 Task: Add an event with the title Casual Team Building Workshop: Strengthening Interpersonal Relationships, date '2024/03/16', time 8:50 AM to 10:50 AM, logged in from the account softage.3@softage.netand send the event invitation to softage.9@softage.net and softage.10@softage.net. Set a reminder for the event 12 hour before
Action: Mouse moved to (104, 99)
Screenshot: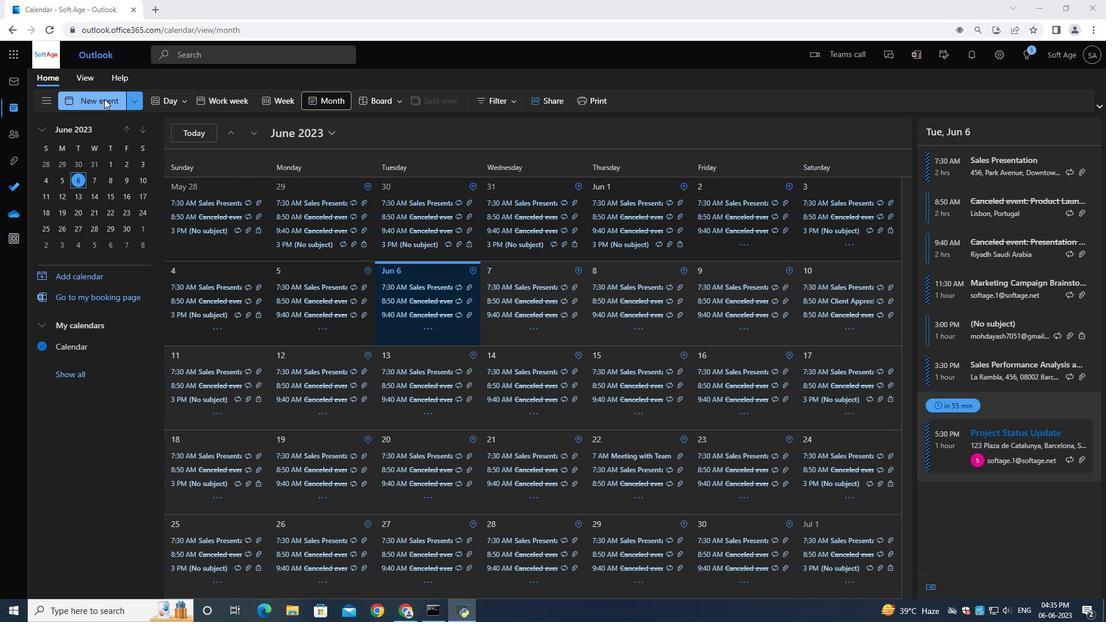 
Action: Mouse pressed left at (104, 99)
Screenshot: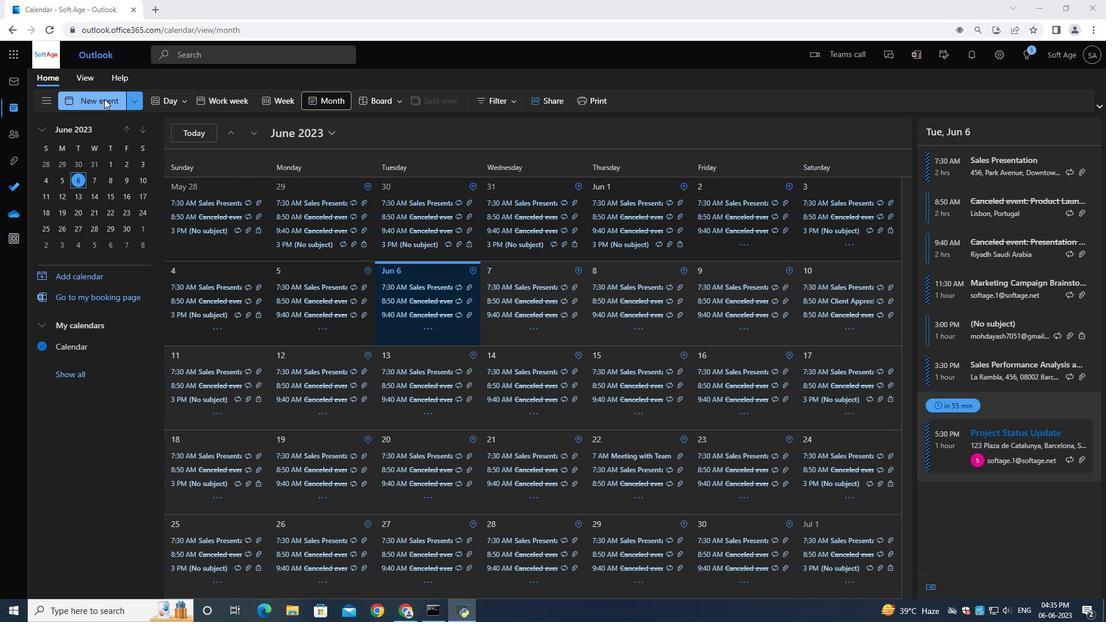 
Action: Mouse moved to (320, 177)
Screenshot: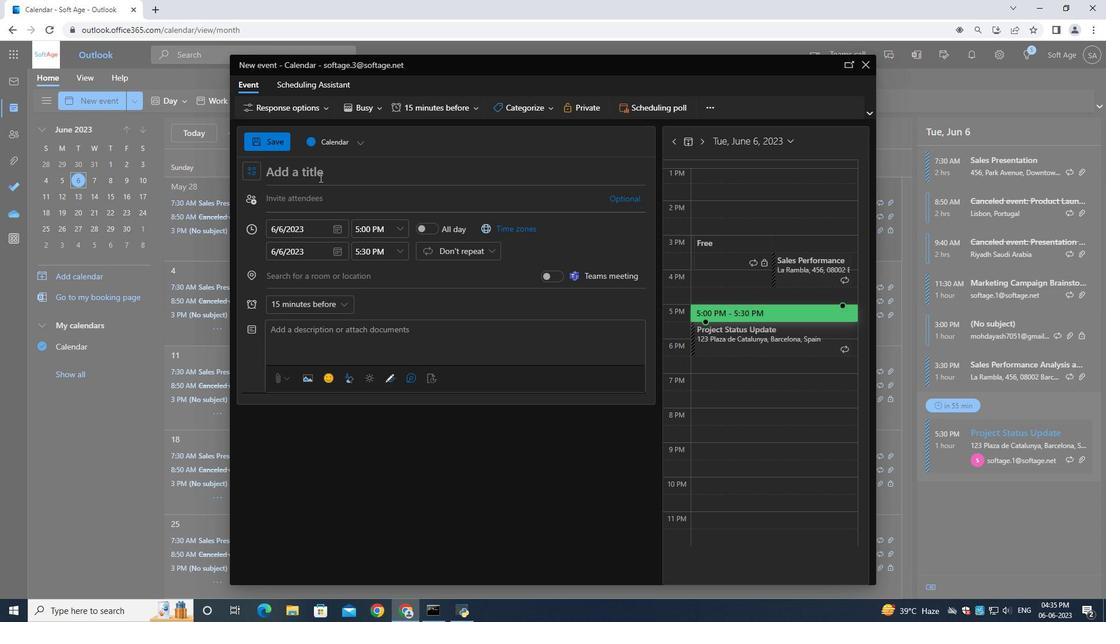 
Action: Key pressed <Key.shift>Casual<Key.space><Key.shift><Key.shift><Key.shift><Key.shift><Key.shift><Key.shift><Key.shift><Key.shift><Key.shift><Key.shift><Key.shift><Key.shift><Key.shift><Key.shift><Key.shift><Key.shift><Key.shift>Team<Key.space><Key.shift><Key.shift><Key.shift><Key.shift><Key.shift><Key.shift><Key.shift><Key.shift><Key.shift><Key.shift><Key.shift><Key.shift><Key.shift><Key.shift><Key.shift><Key.shift><Key.shift><Key.shift><Key.shift><Key.shift><Key.shift><Key.shift><Key.shift><Key.shift><Key.shift><Key.shift><Key.shift><Key.shift><Key.shift><Key.shift><Key.shift><Key.shift><Key.shift><Key.shift><Key.shift><Key.shift><Key.shift>Building<Key.space><Key.shift>Workshop<Key.shift_r>:<Key.space><Key.shift>Strengtherning<Key.space>i<Key.backspace><Key.shift><Key.shift><Key.shift><Key.shift><Key.shift><Key.shift><Key.shift><Key.shift><Key.shift>Interpersonal<Key.space><Key.shift>Relaonships
Screenshot: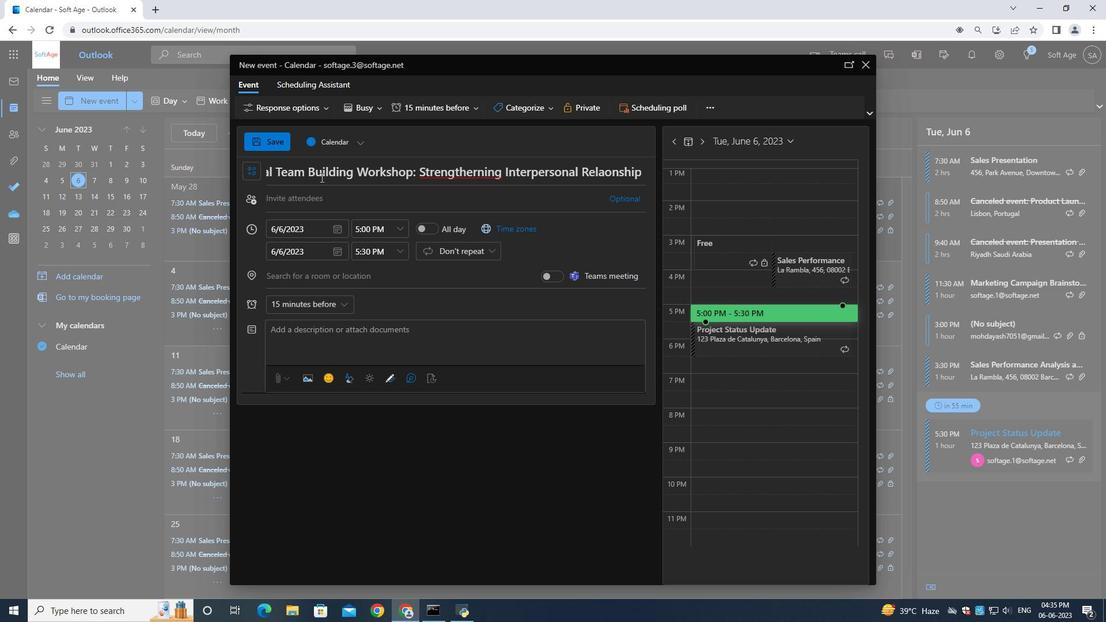 
Action: Mouse moved to (386, 226)
Screenshot: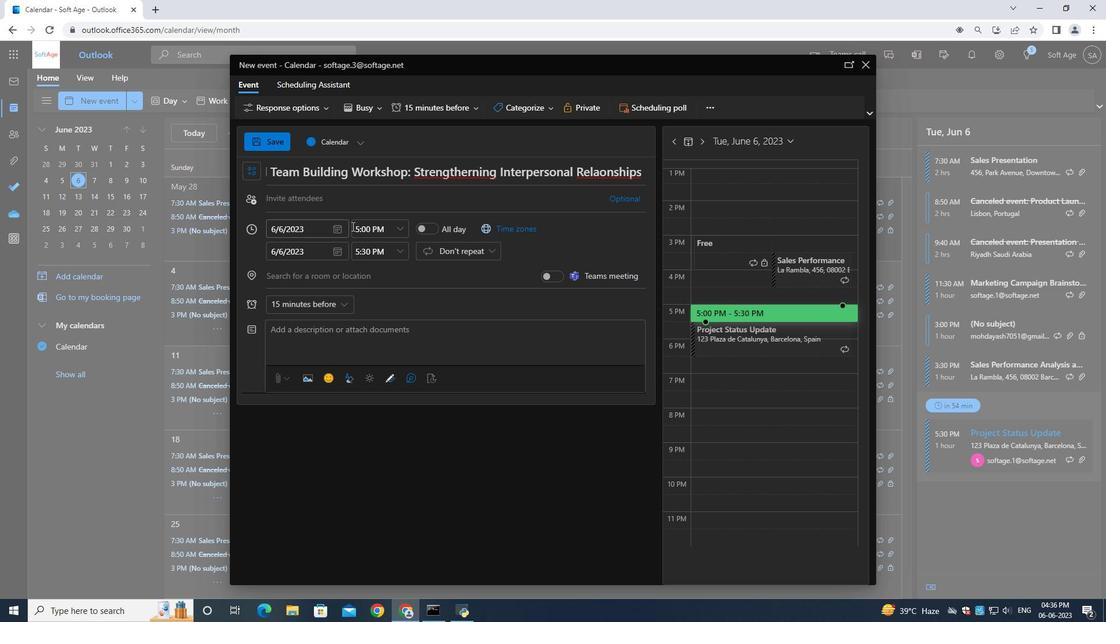 
Action: Key pressed <Key.backspace><Key.backspace>ps<Key.space>
Screenshot: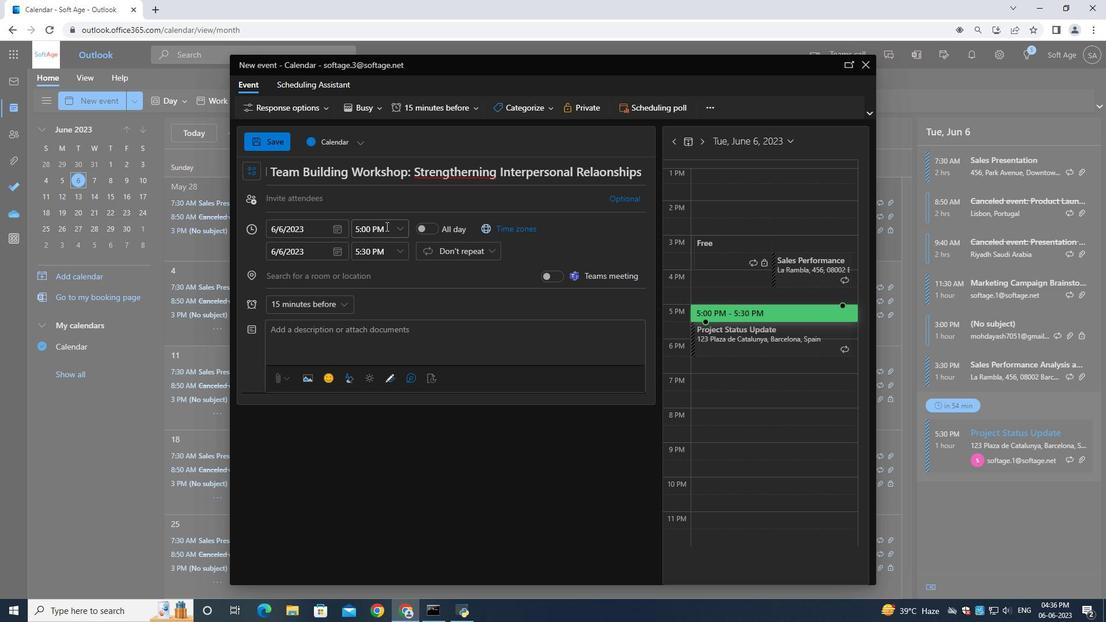 
Action: Mouse moved to (489, 220)
Screenshot: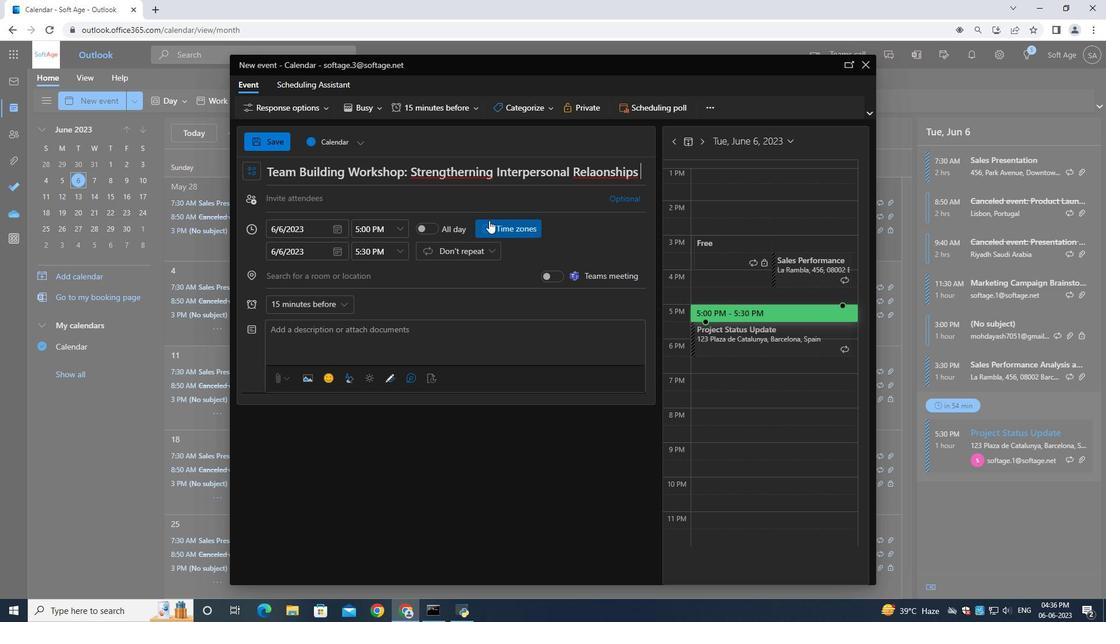 
Action: Key pressed <Key.backspace><Key.backspace><Key.backspace><Key.backspace><Key.backspace><Key.backspace><Key.backspace><Key.backspace><Key.backspace>ationships<Key.space>
Screenshot: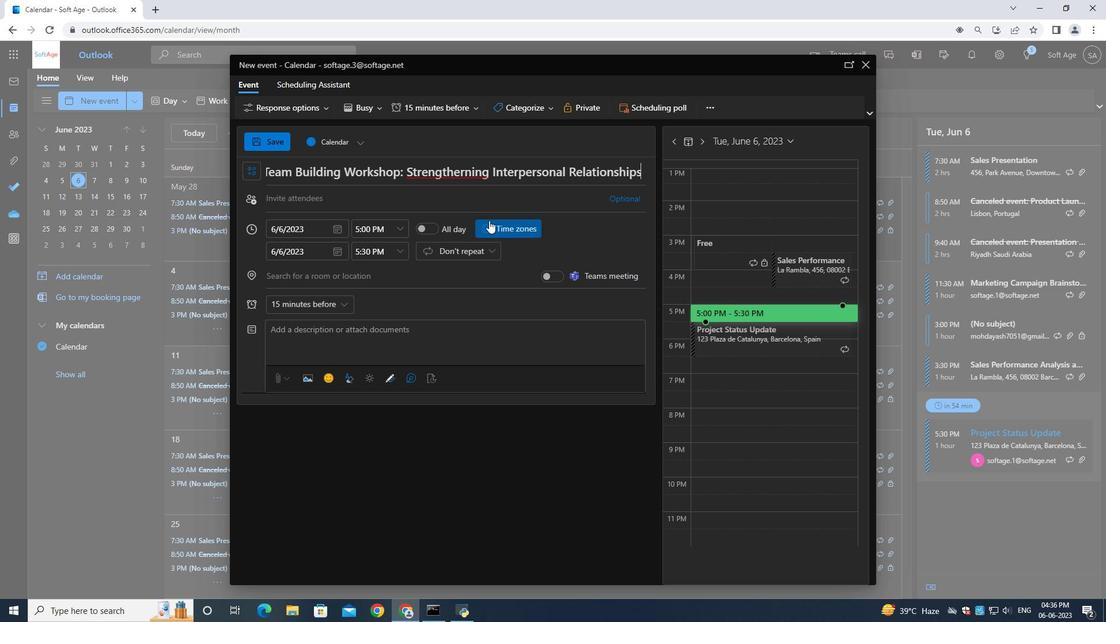 
Action: Mouse moved to (343, 229)
Screenshot: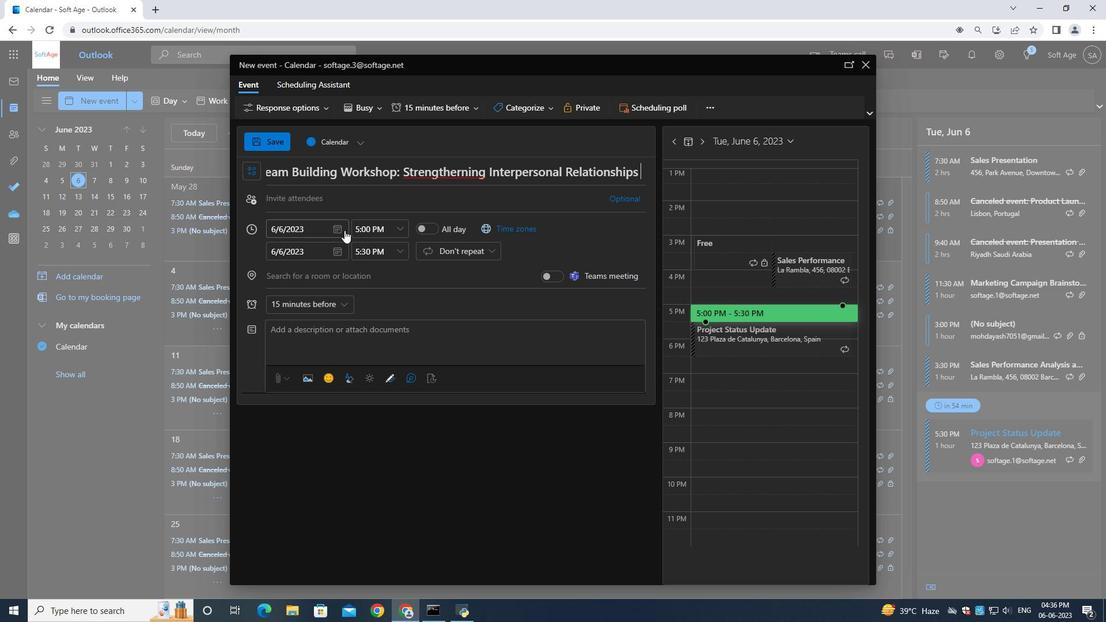 
Action: Mouse pressed left at (343, 229)
Screenshot: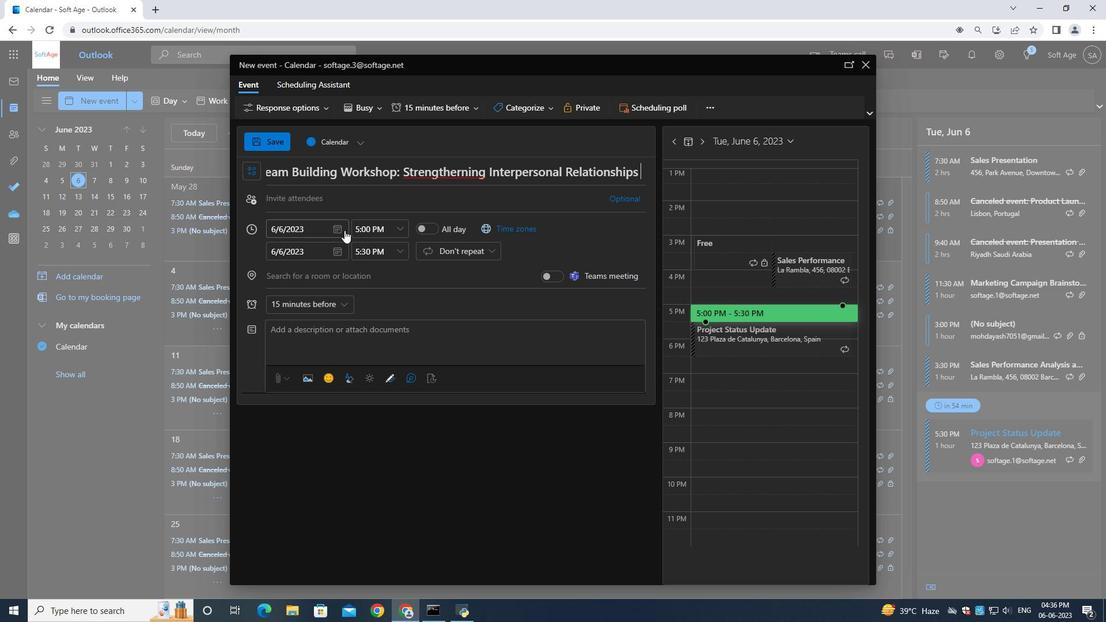 
Action: Mouse moved to (374, 254)
Screenshot: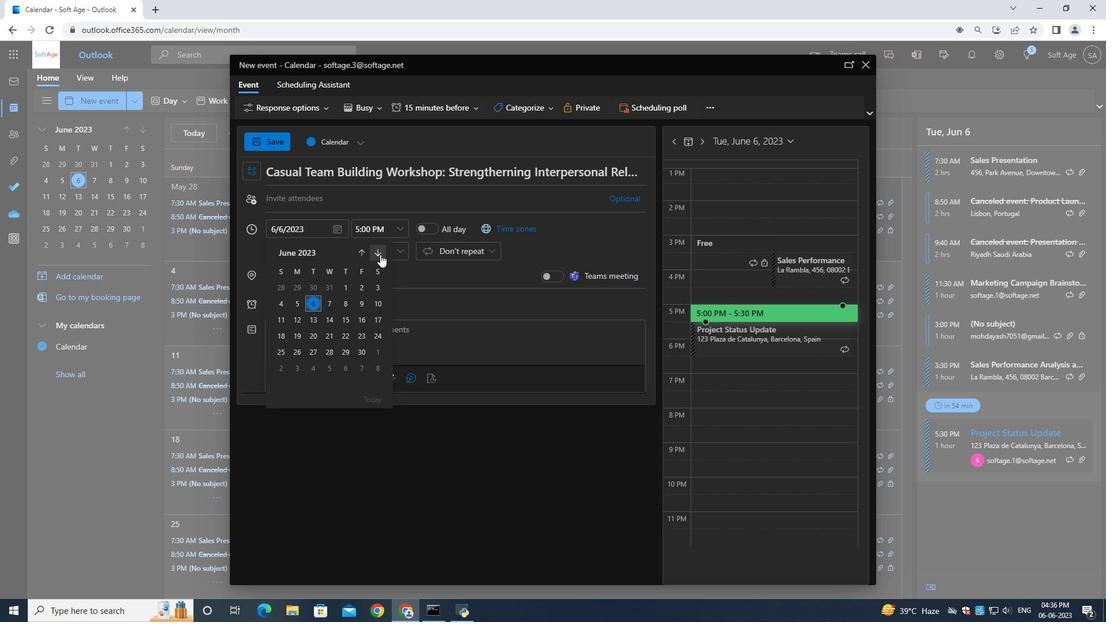
Action: Mouse pressed left at (374, 254)
Screenshot: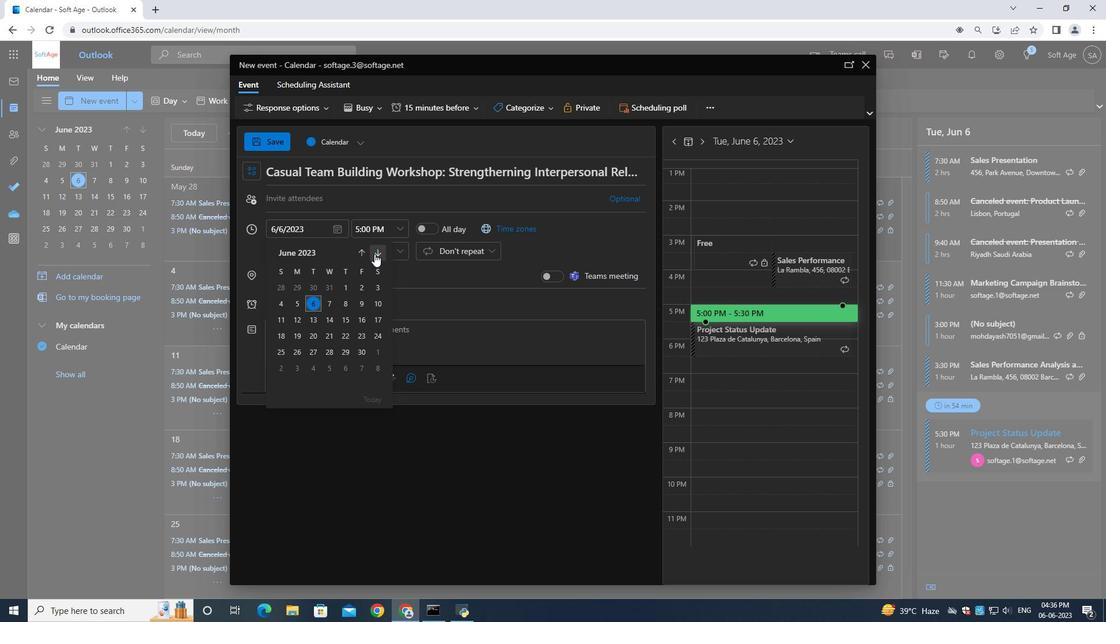 
Action: Mouse moved to (375, 254)
Screenshot: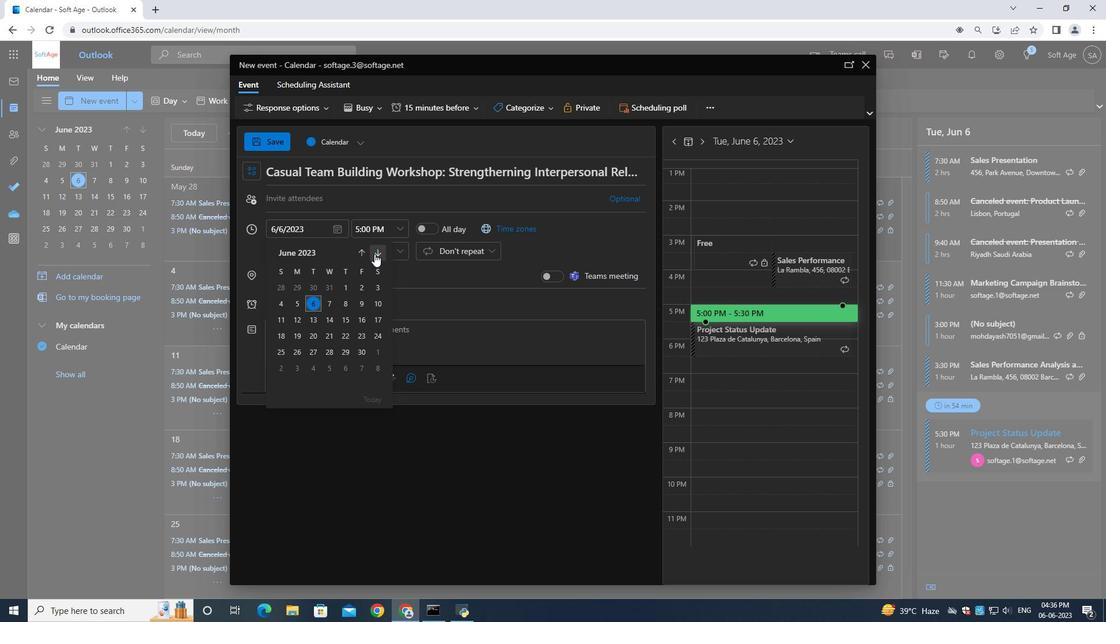 
Action: Mouse pressed left at (375, 254)
Screenshot: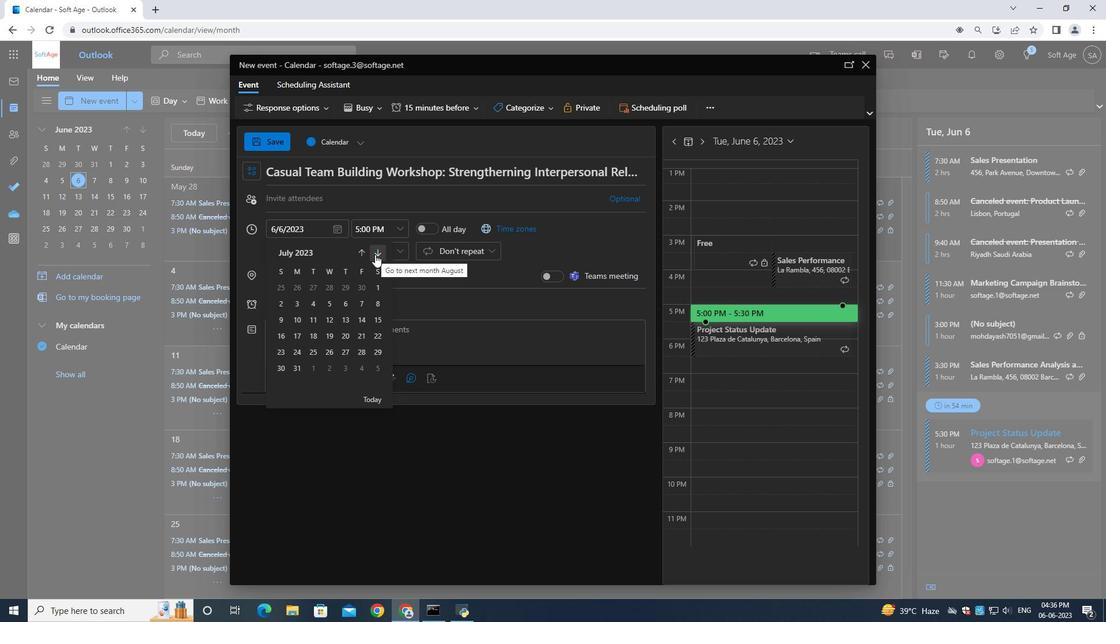 
Action: Mouse pressed left at (375, 254)
Screenshot: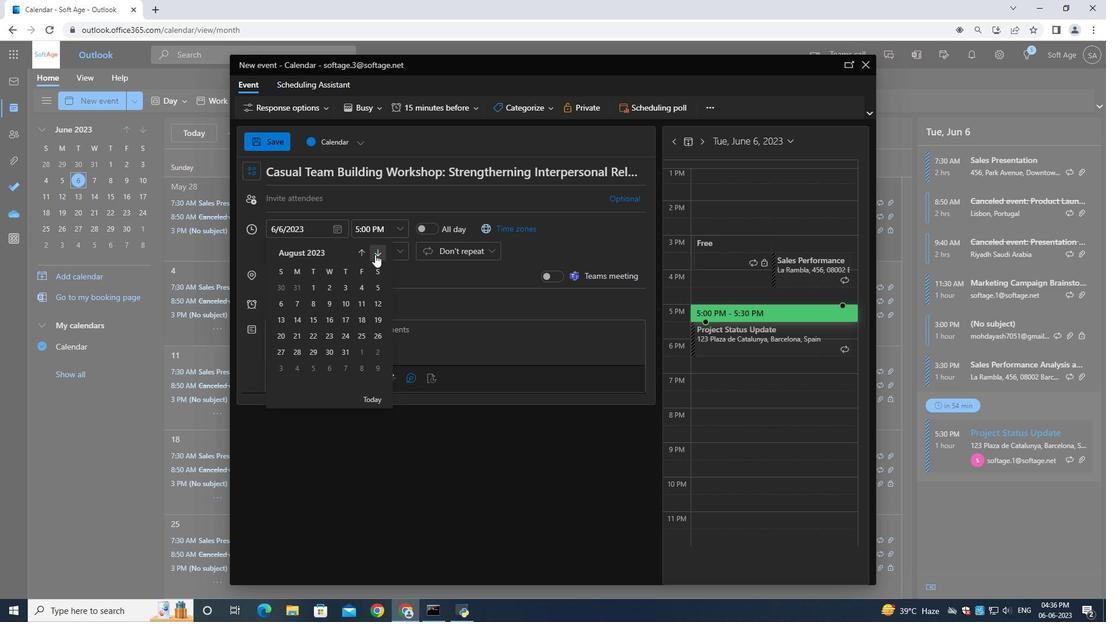 
Action: Mouse pressed left at (375, 254)
Screenshot: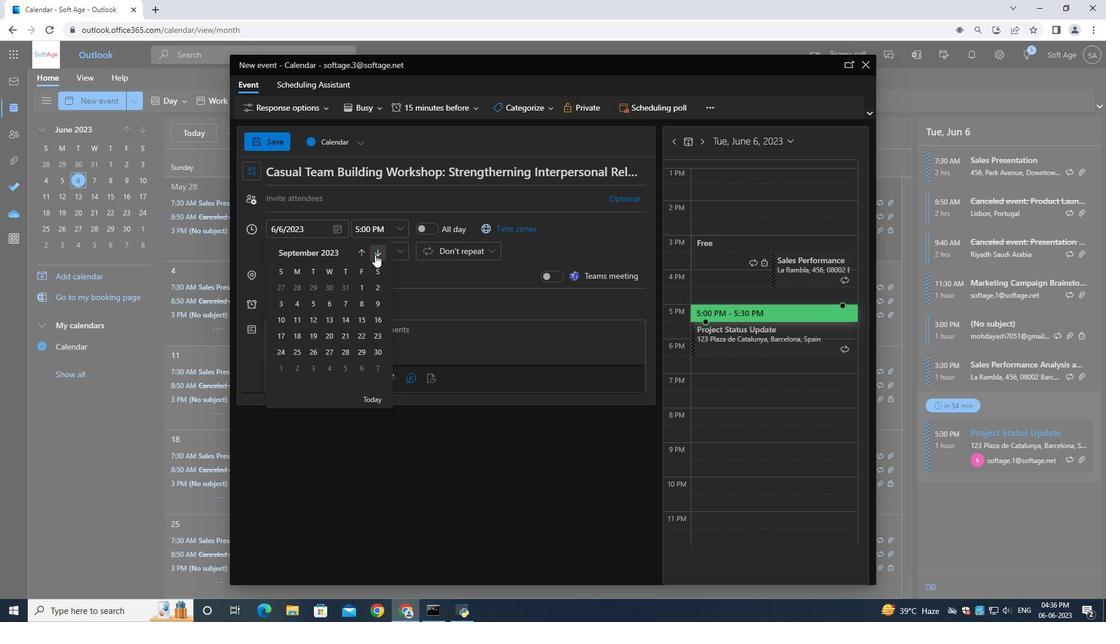
Action: Mouse pressed left at (375, 254)
Screenshot: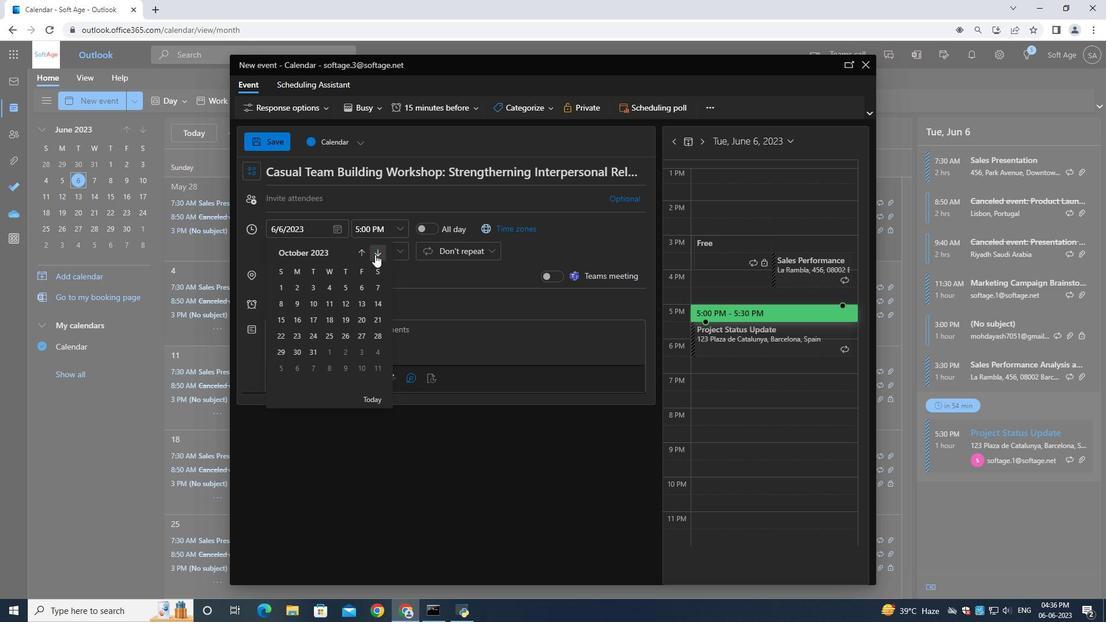 
Action: Mouse pressed left at (375, 254)
Screenshot: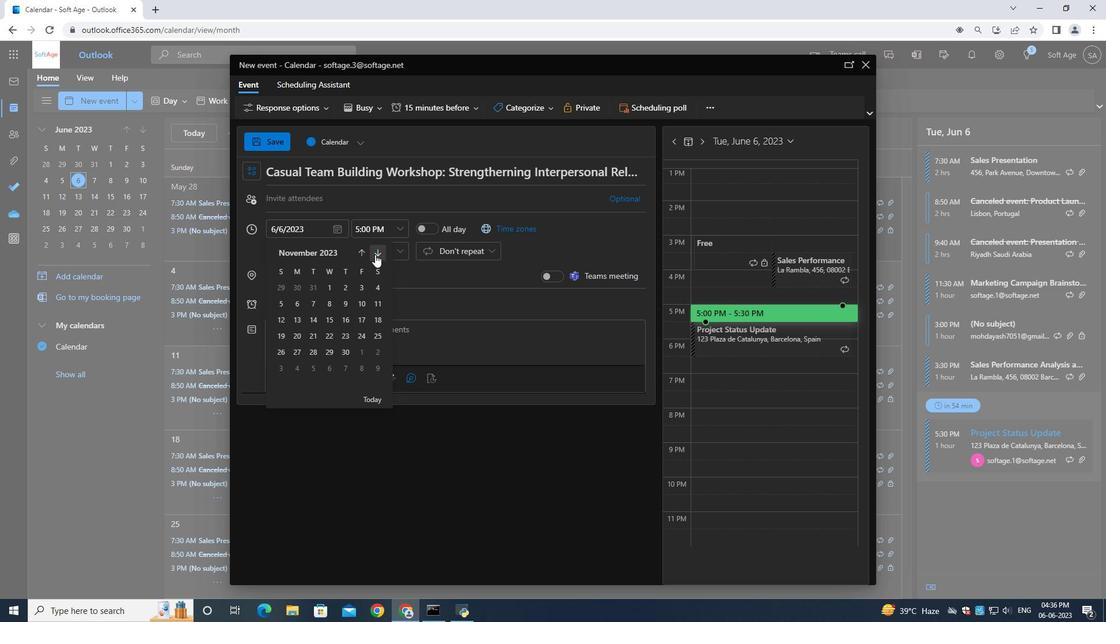 
Action: Mouse pressed left at (375, 254)
Screenshot: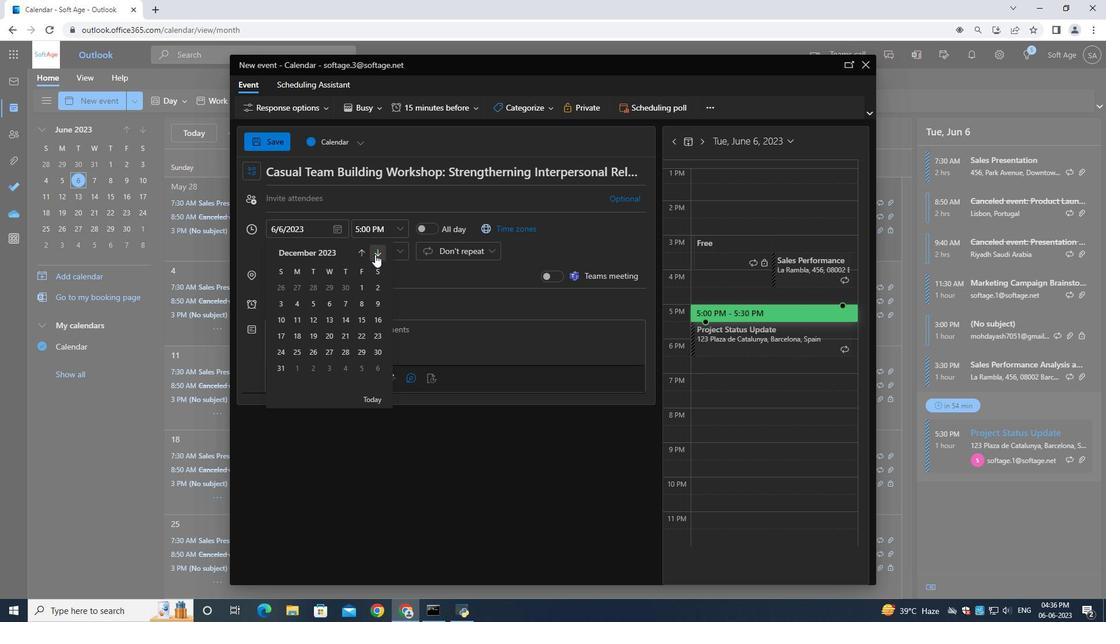 
Action: Mouse pressed left at (375, 254)
Screenshot: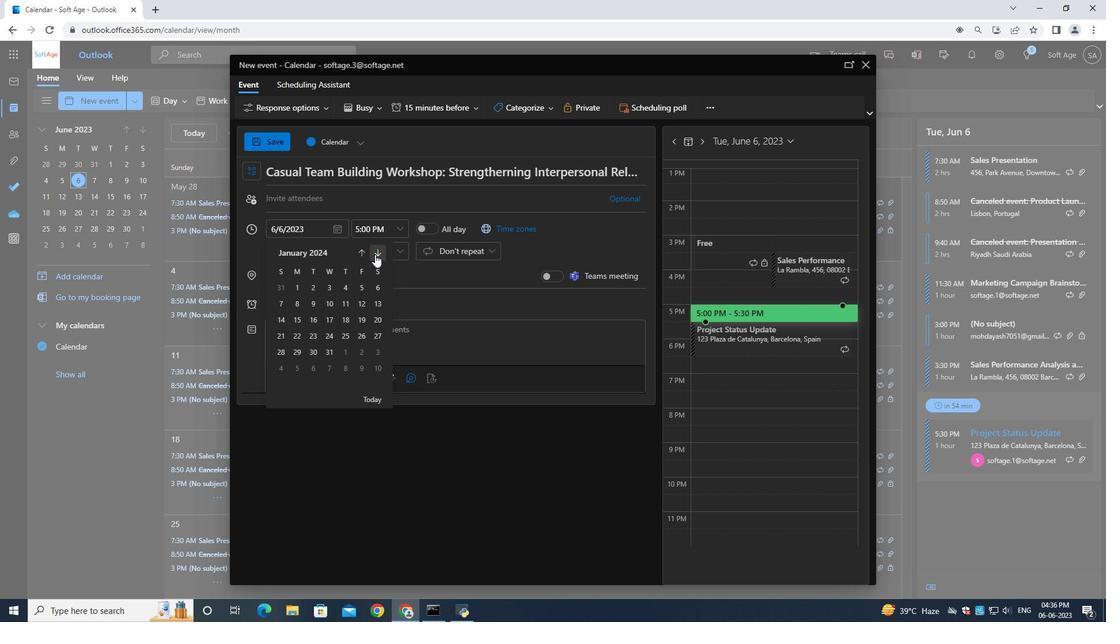
Action: Mouse pressed left at (375, 254)
Screenshot: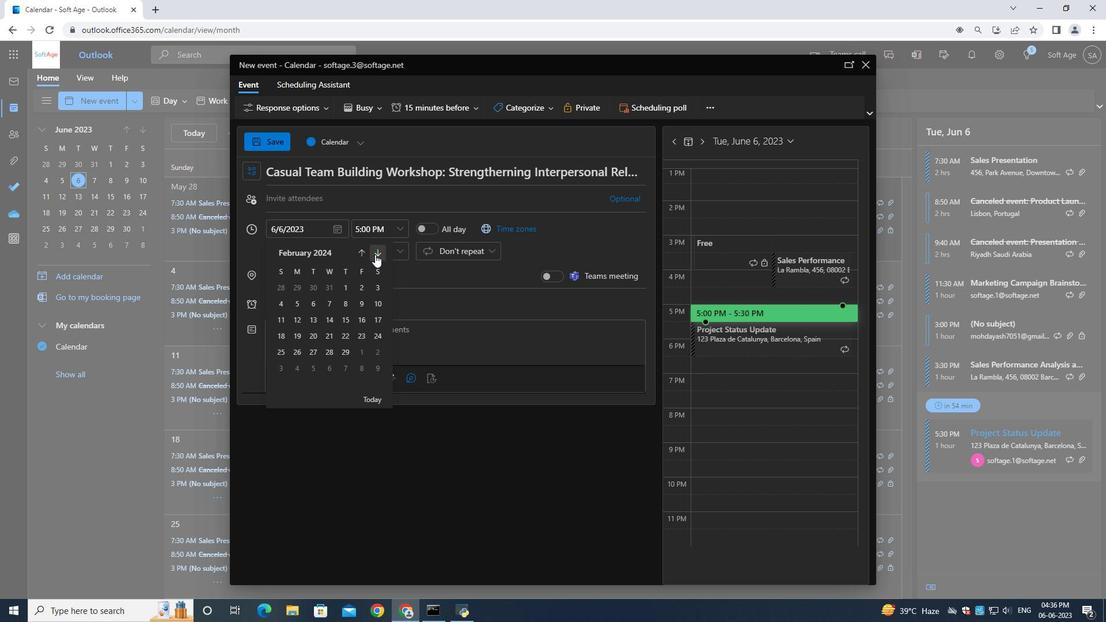 
Action: Mouse moved to (372, 318)
Screenshot: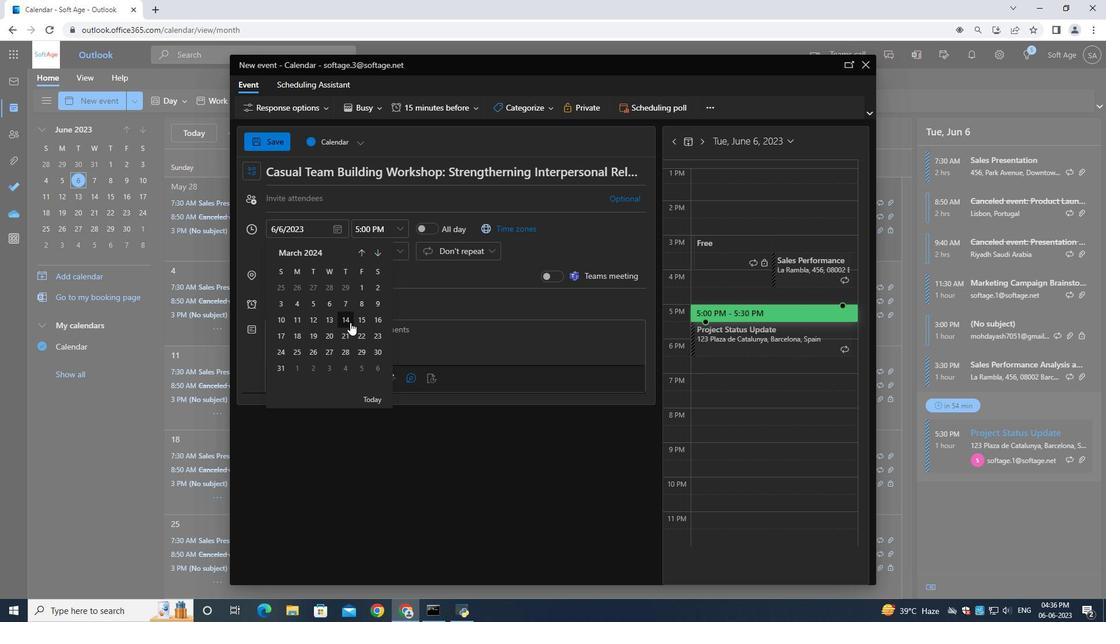 
Action: Mouse pressed left at (372, 318)
Screenshot: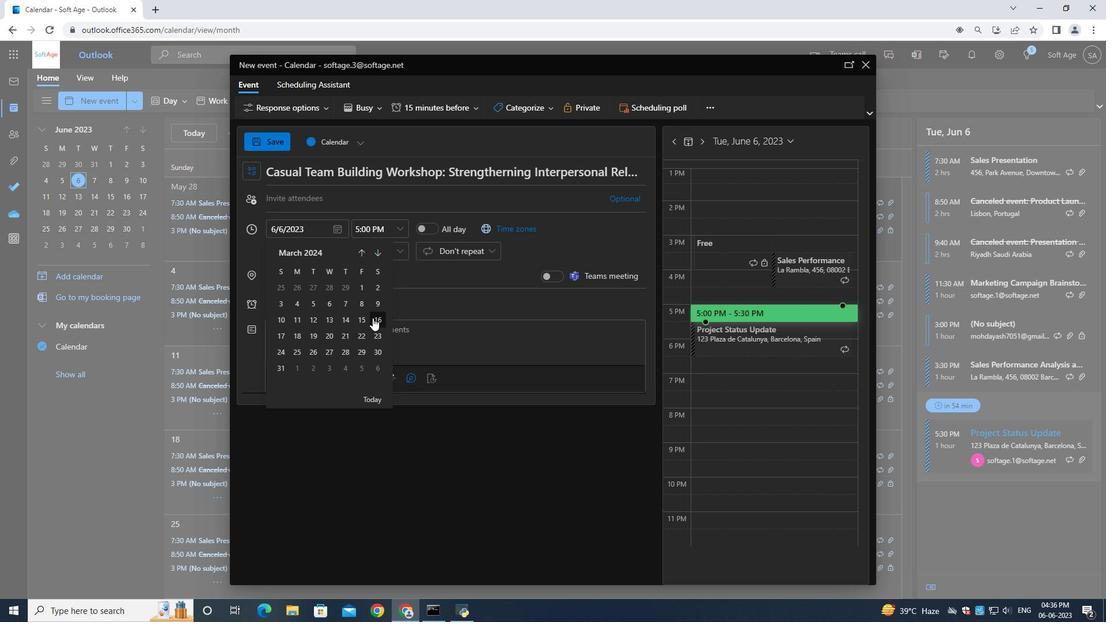 
Action: Mouse moved to (364, 228)
Screenshot: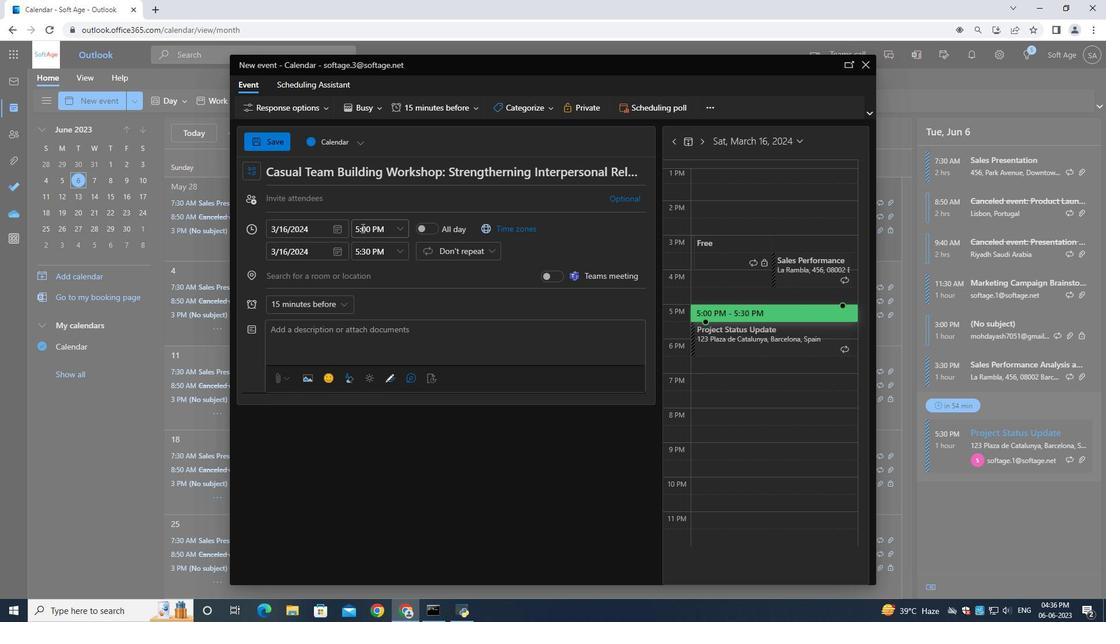 
Action: Mouse pressed left at (364, 228)
Screenshot: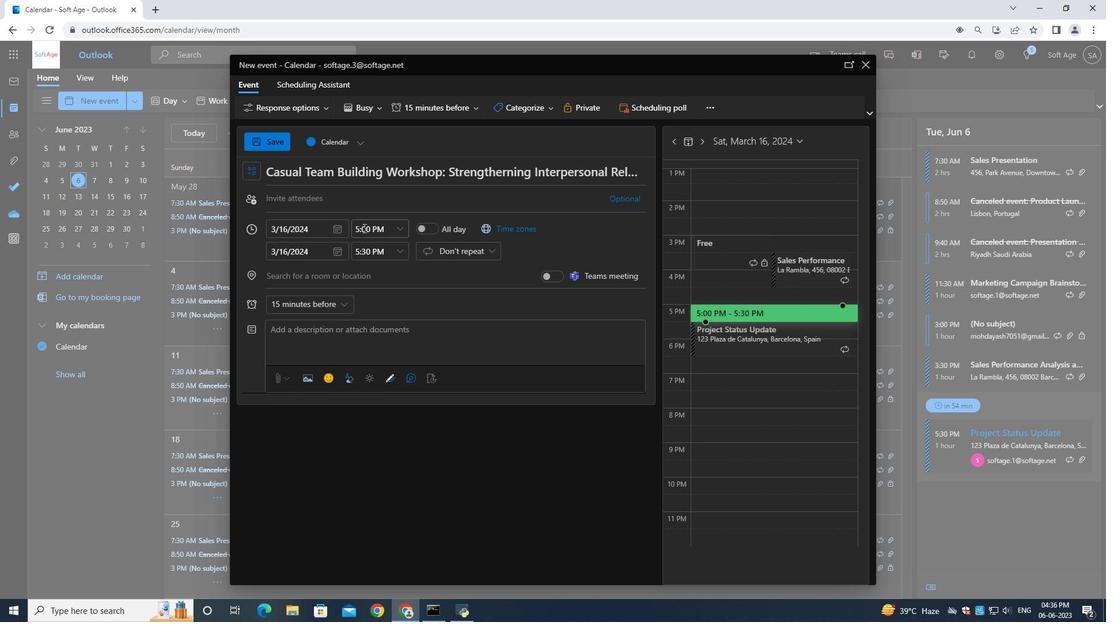 
Action: Key pressed 8<Key.shift_r>:50<Key.shift>AM
Screenshot: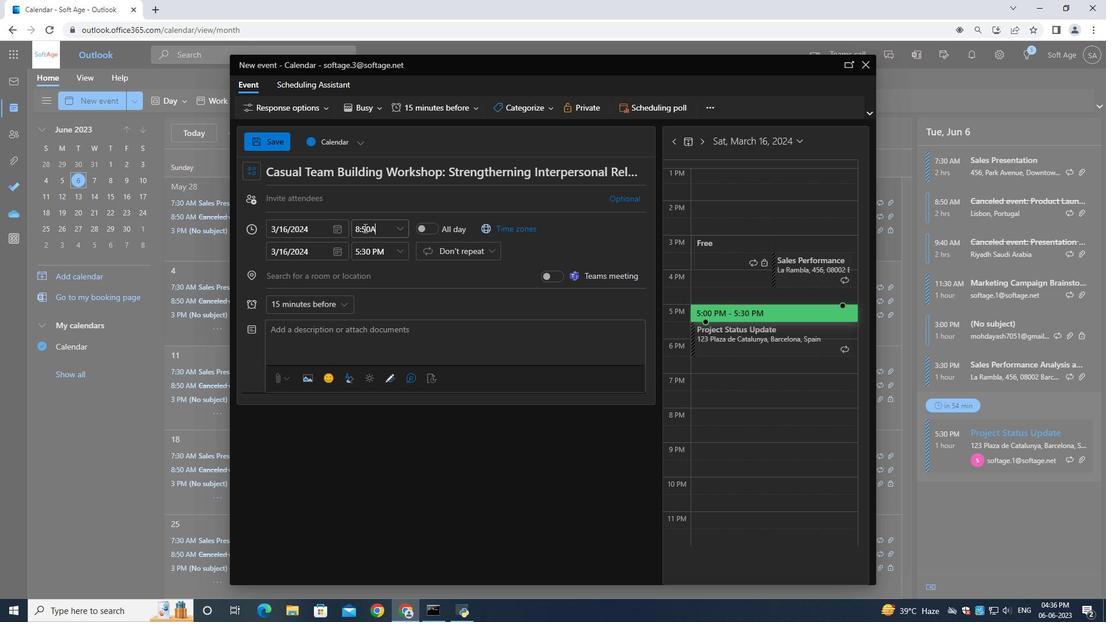 
Action: Mouse moved to (373, 251)
Screenshot: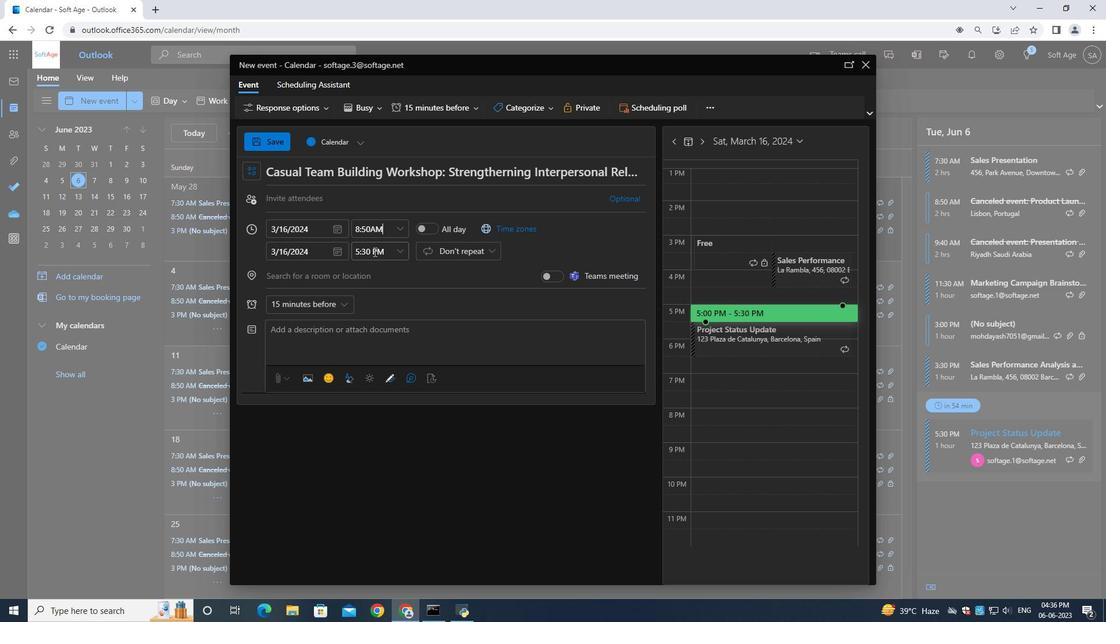 
Action: Mouse pressed left at (373, 251)
Screenshot: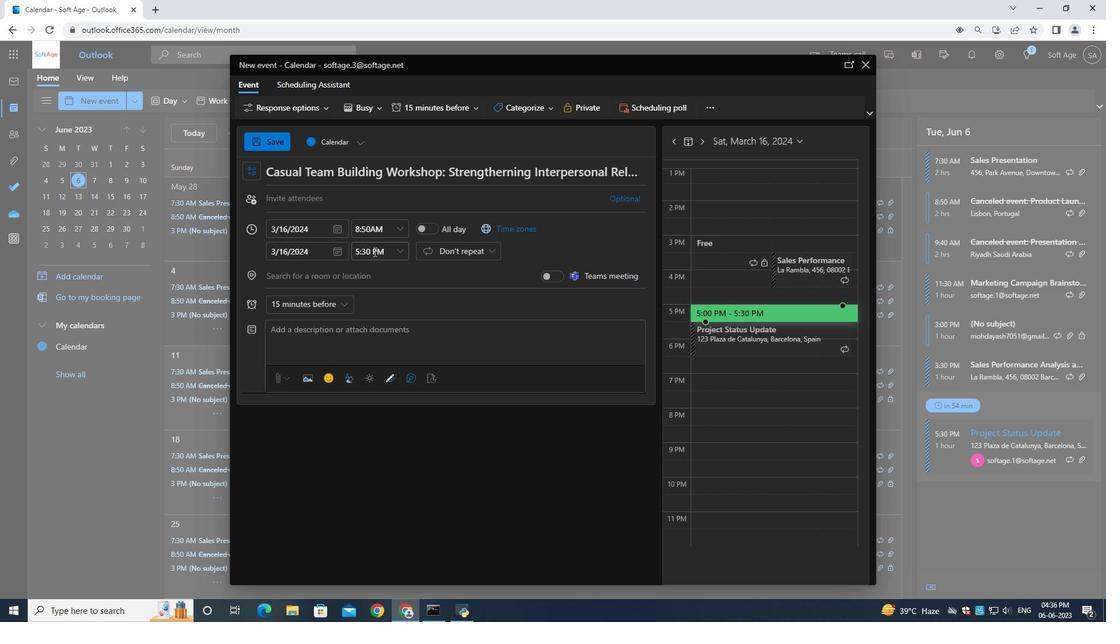 
Action: Key pressed 10<Key.shift_r>:50<Key.shift>AM
Screenshot: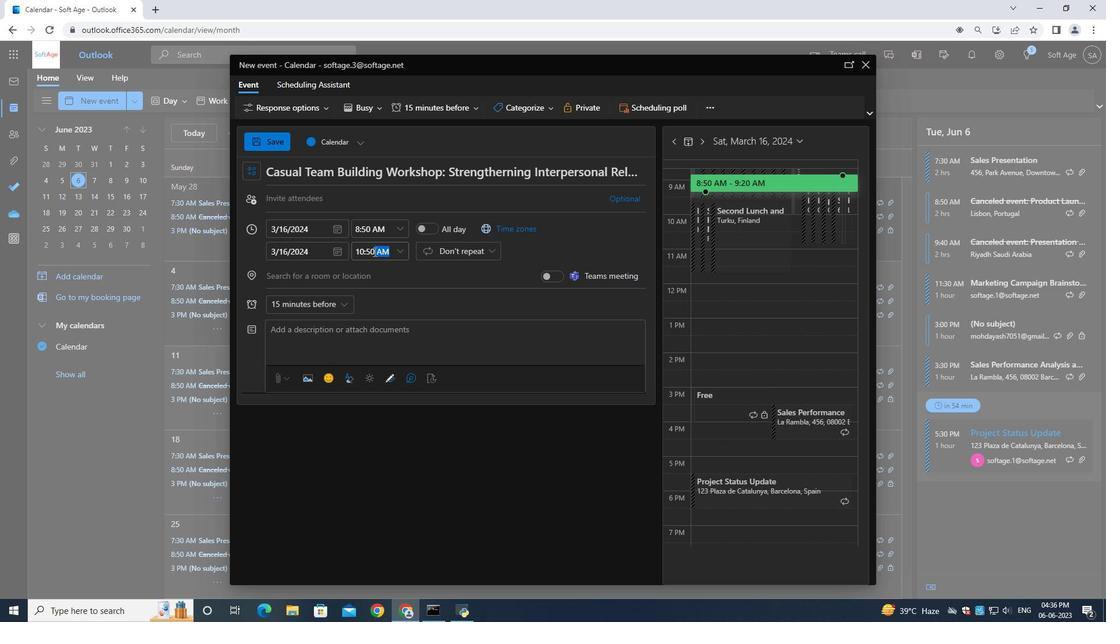 
Action: Mouse moved to (315, 199)
Screenshot: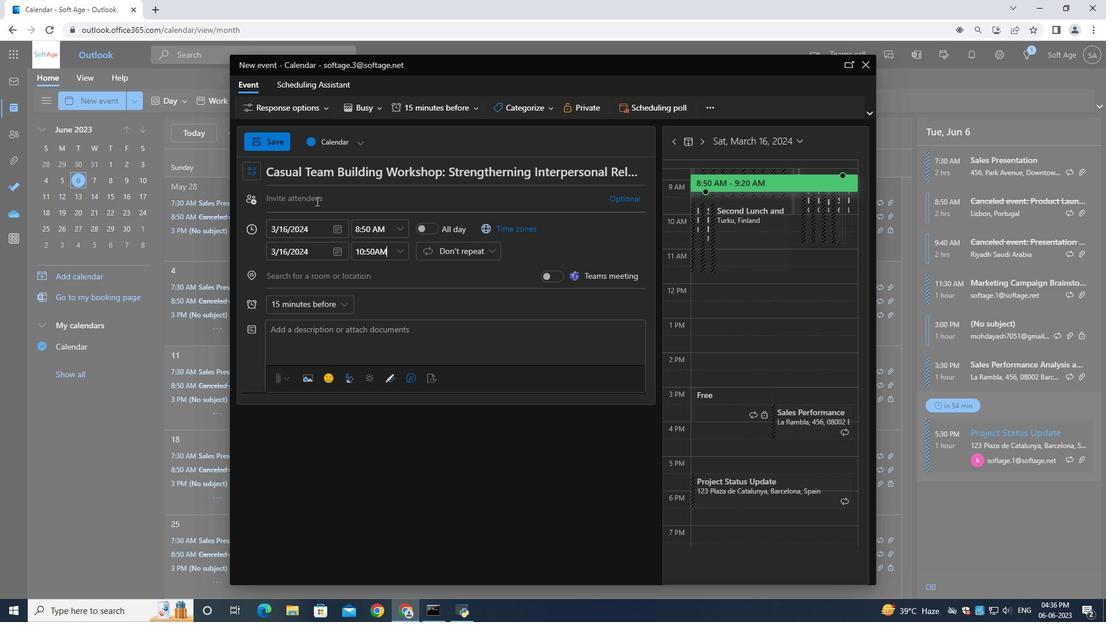 
Action: Mouse pressed left at (315, 199)
Screenshot: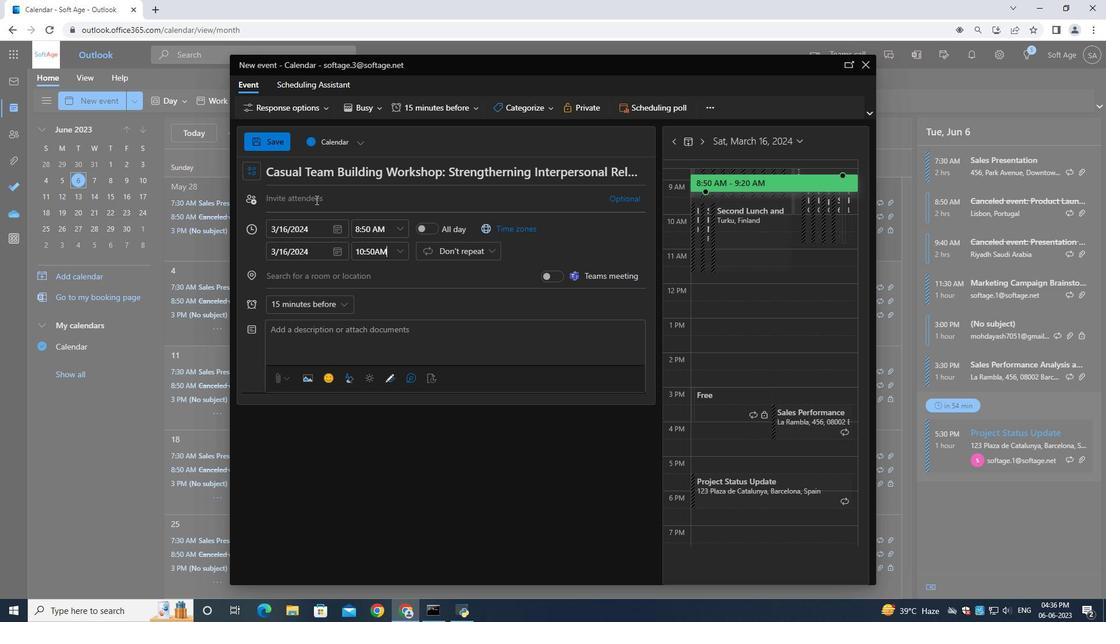 
Action: Mouse moved to (316, 199)
Screenshot: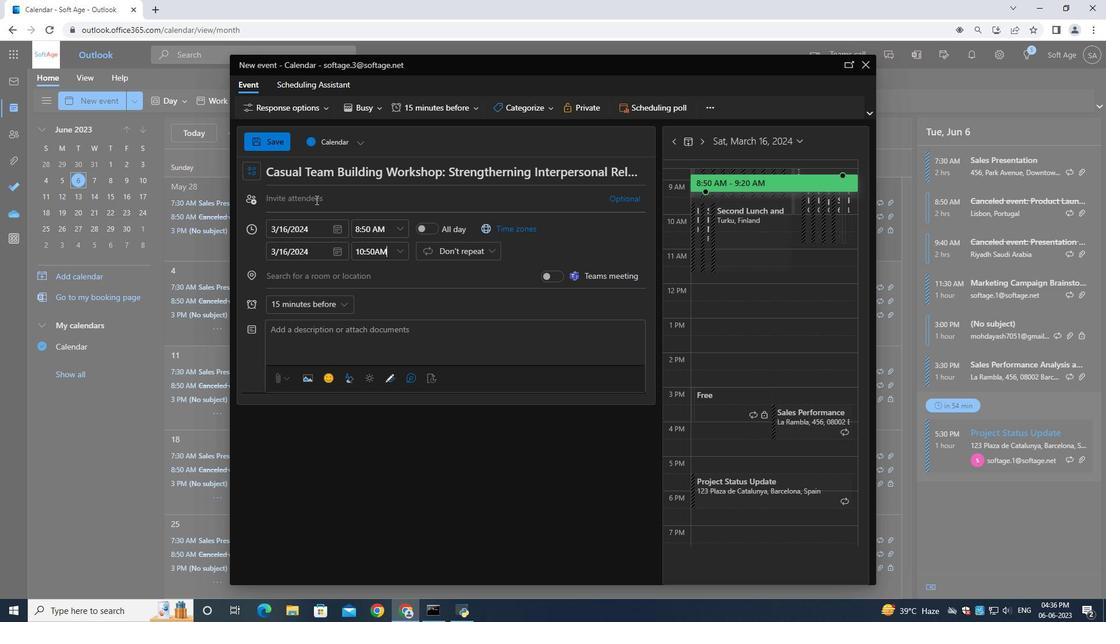 
Action: Key pressed softage.9<Key.shift>@softage.net
Screenshot: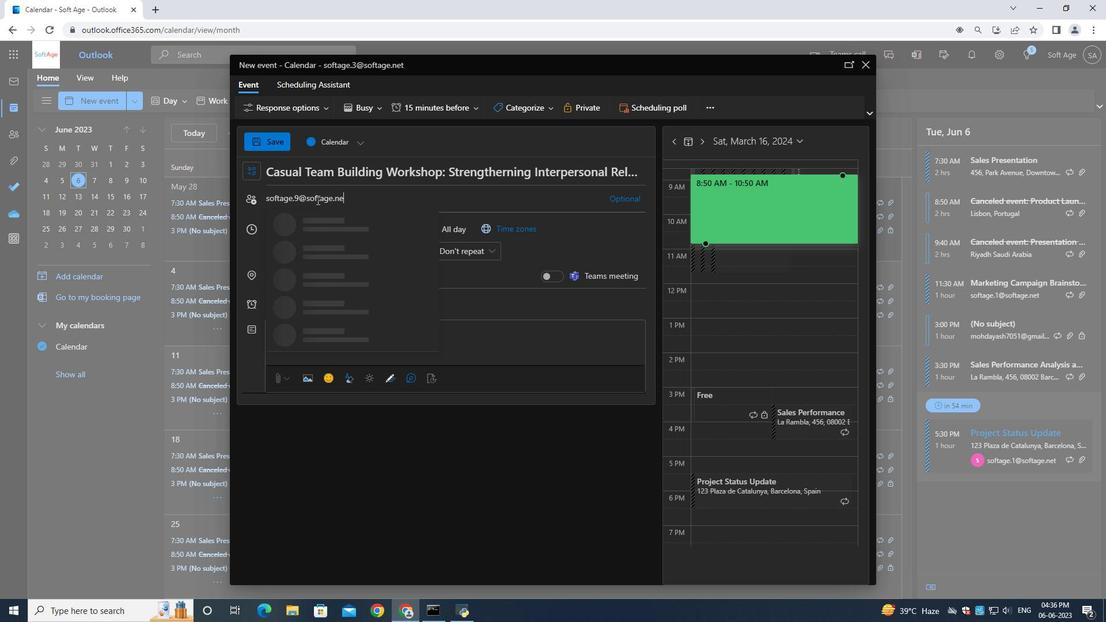 
Action: Mouse moved to (317, 214)
Screenshot: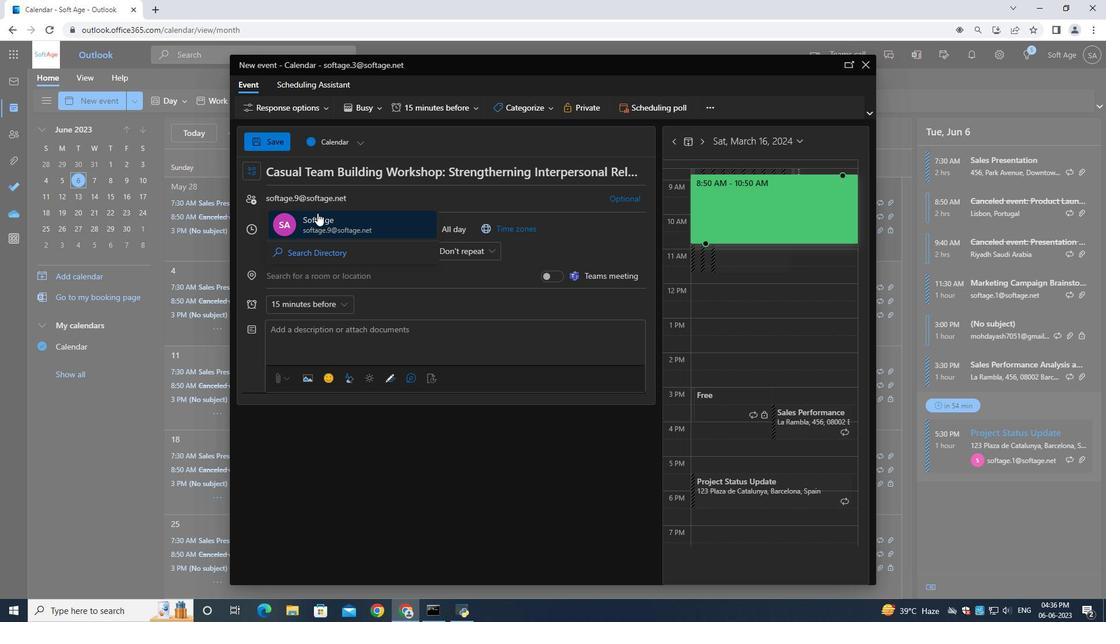 
Action: Mouse pressed left at (317, 214)
Screenshot: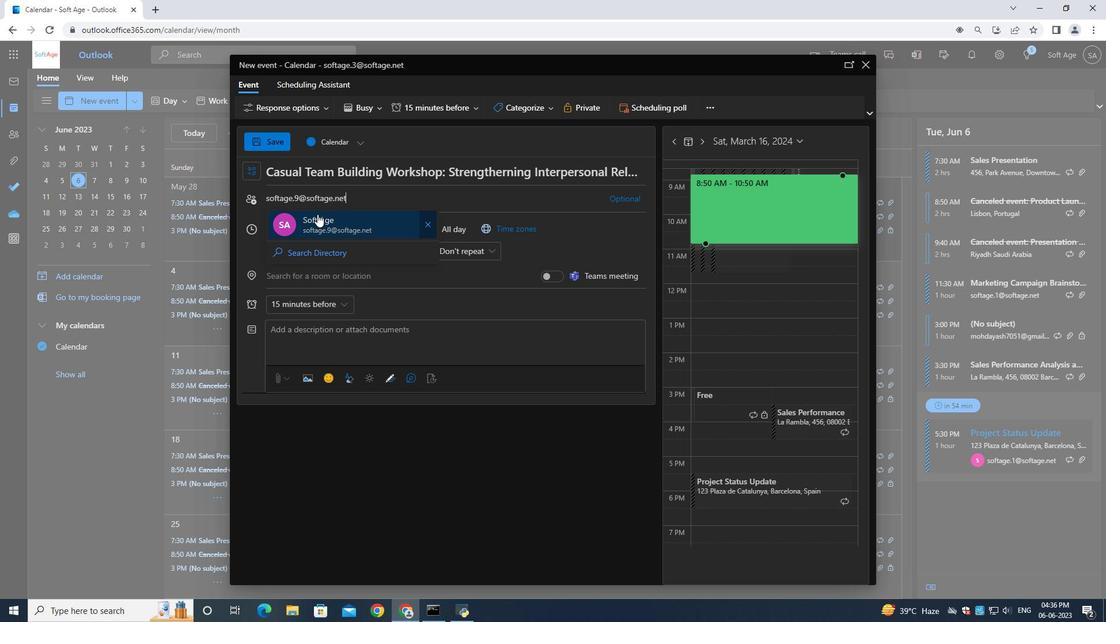 
Action: Key pressed softage.10<Key.shift>@softage.net
Screenshot: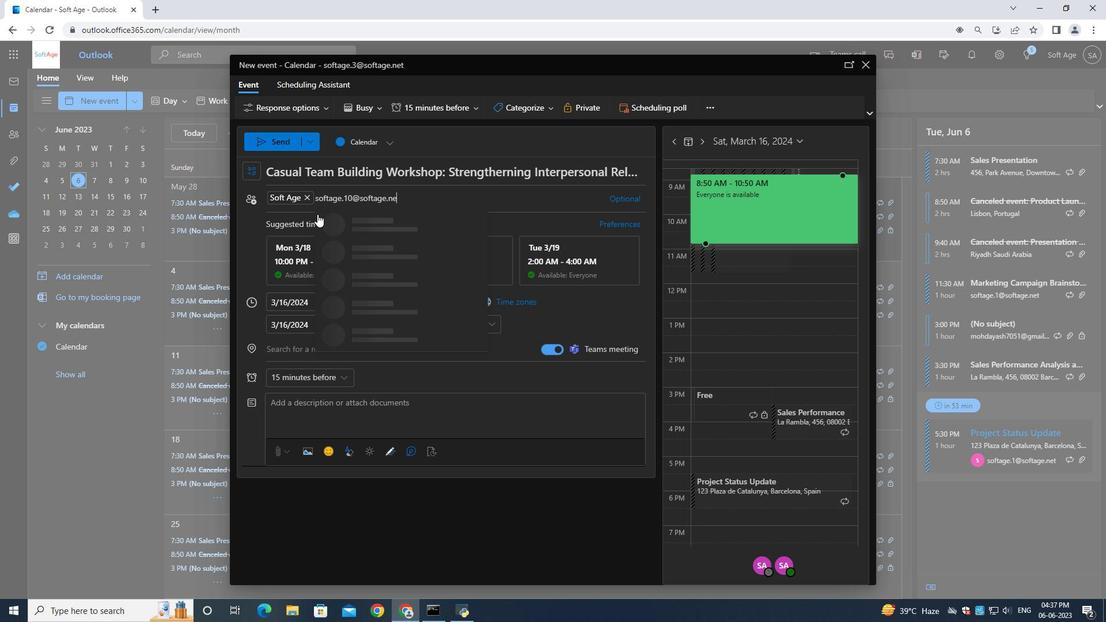 
Action: Mouse moved to (350, 220)
Screenshot: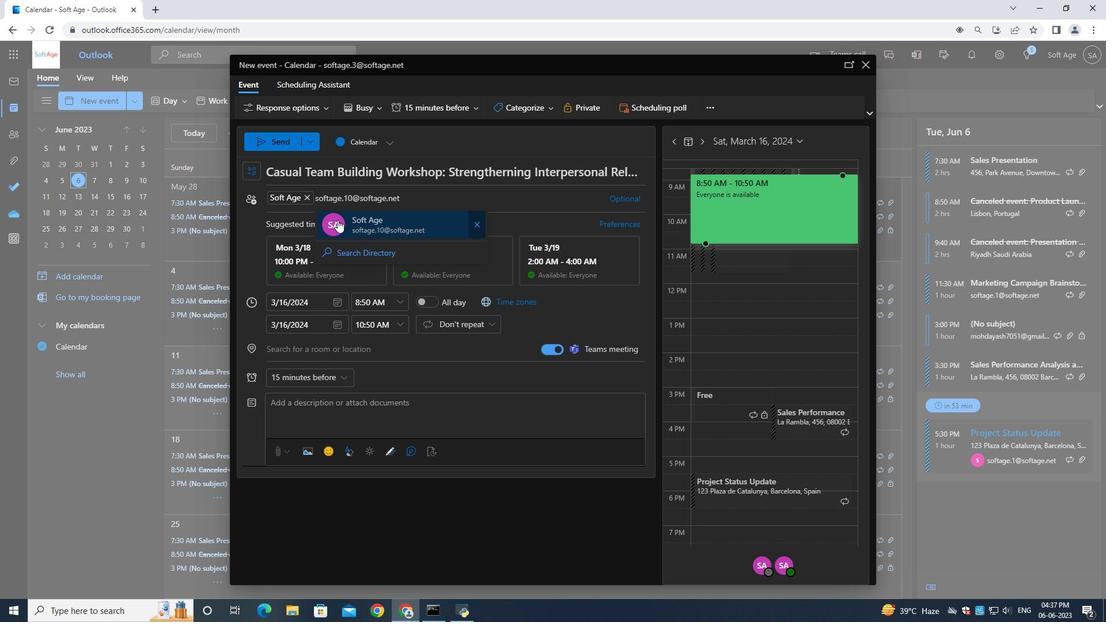 
Action: Mouse pressed left at (350, 220)
Screenshot: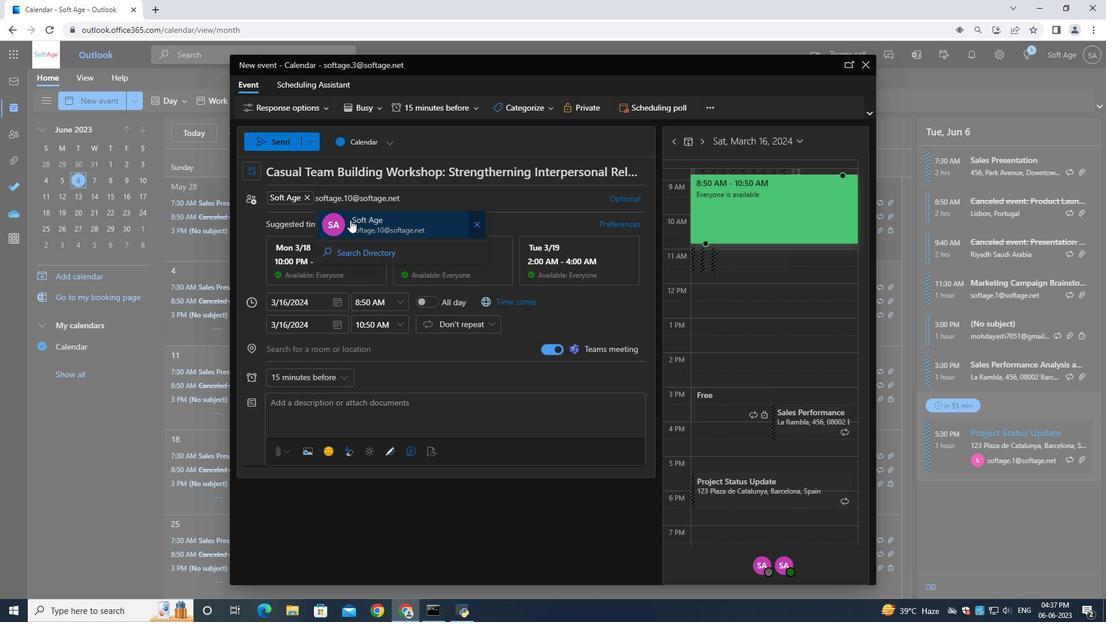 
Action: Mouse moved to (296, 373)
Screenshot: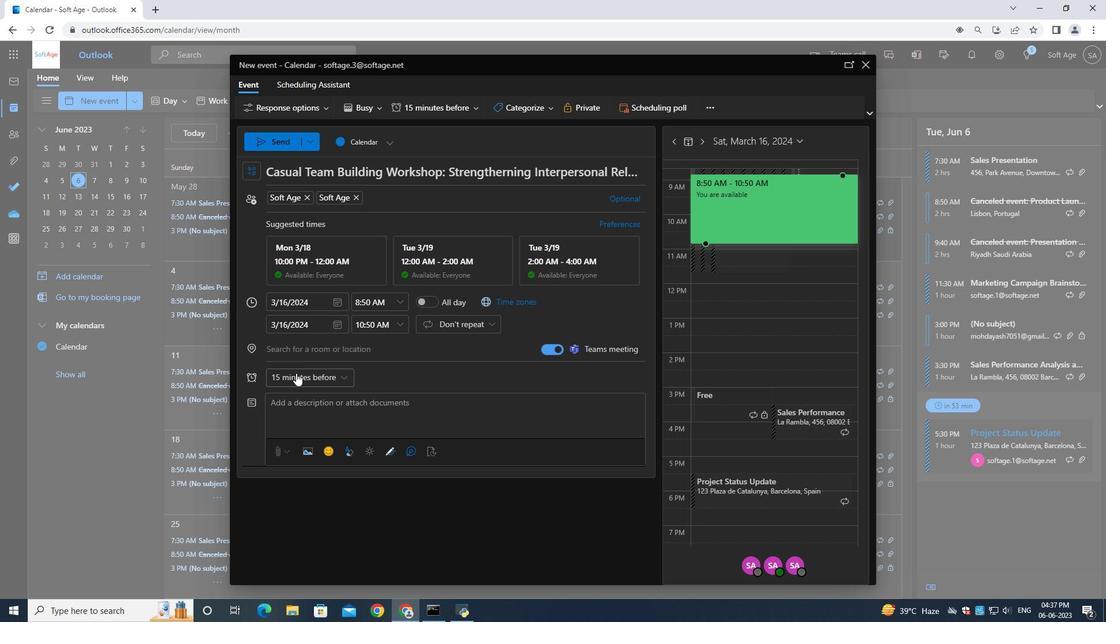 
Action: Mouse pressed left at (296, 373)
Screenshot: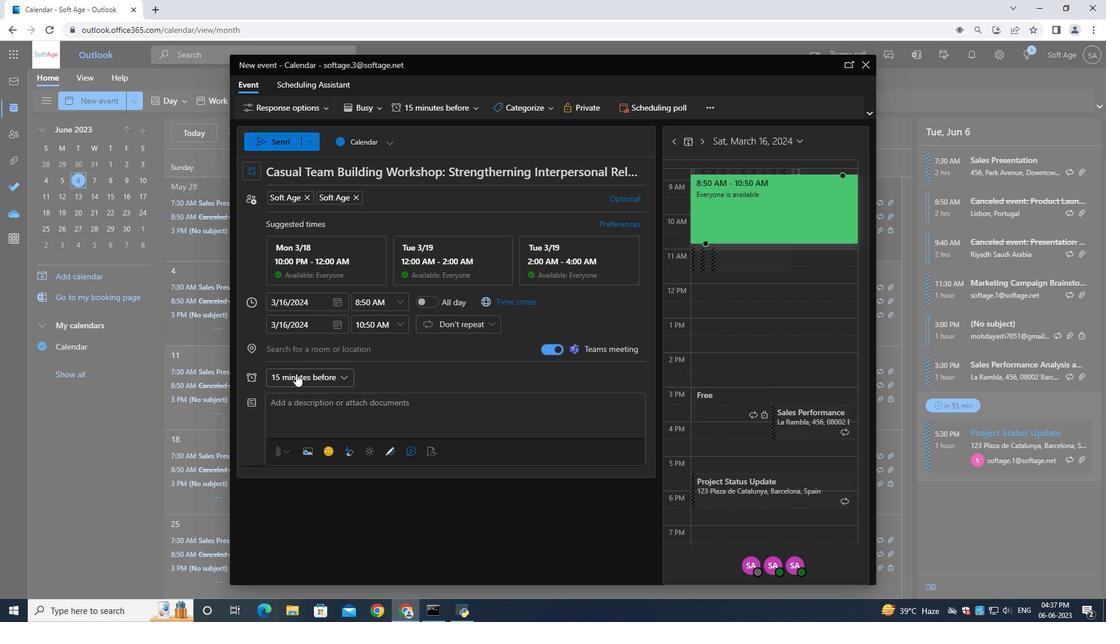 
Action: Mouse moved to (301, 300)
Screenshot: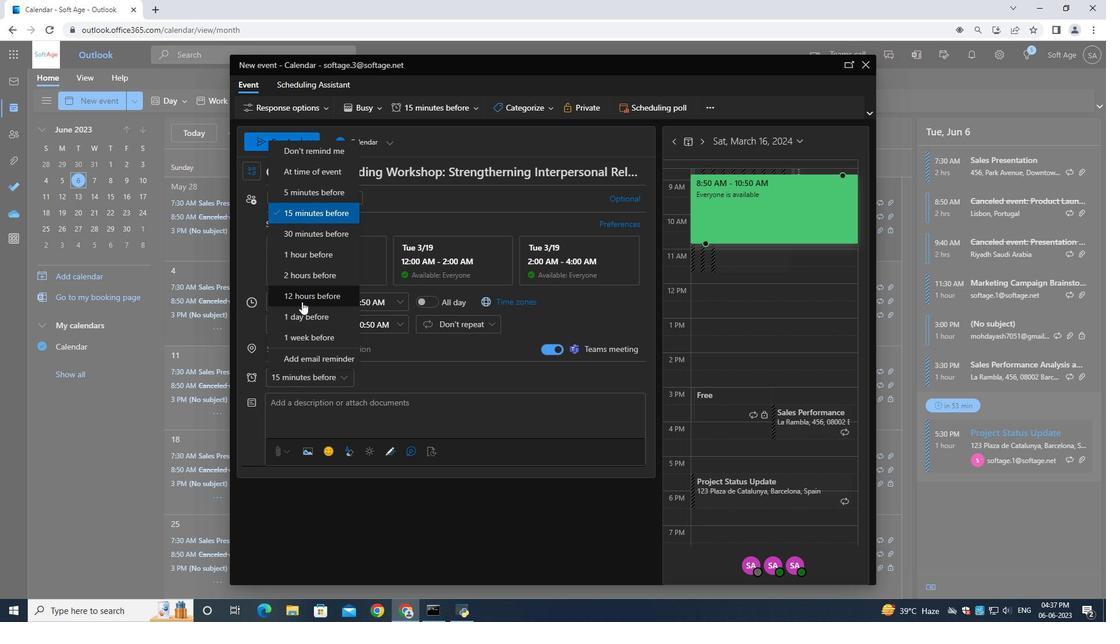 
Action: Mouse pressed left at (301, 300)
Screenshot: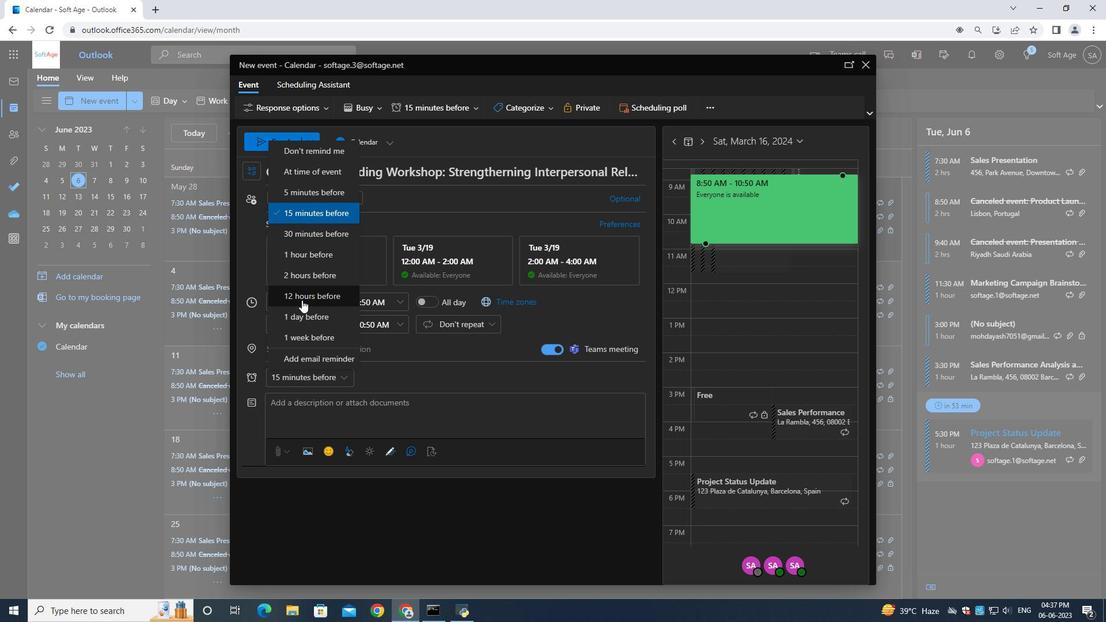
Action: Mouse moved to (280, 145)
Screenshot: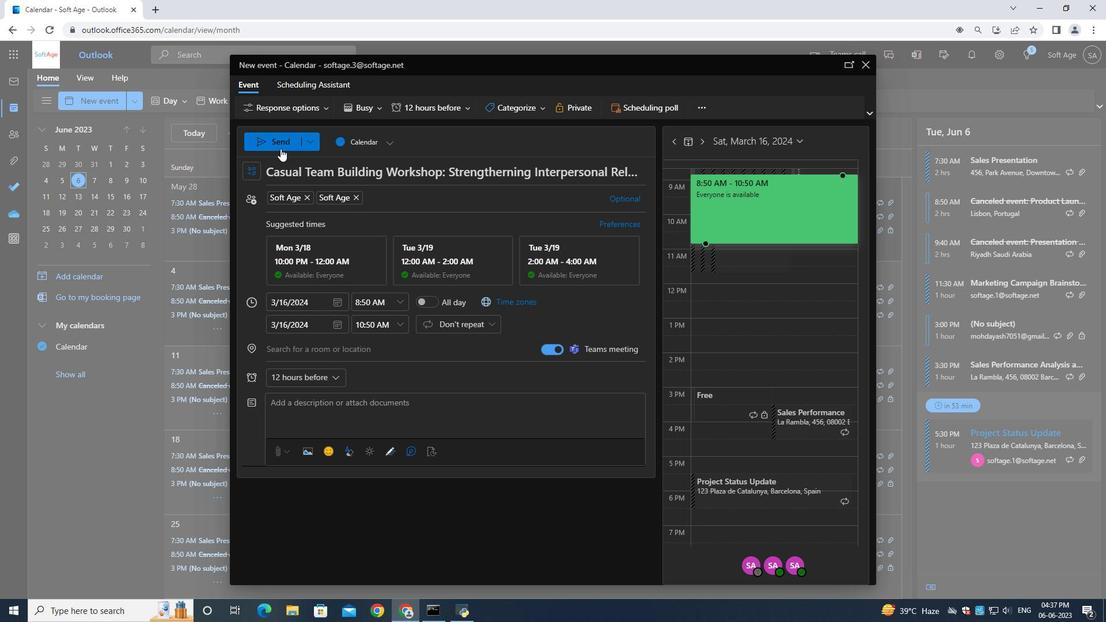 
Action: Mouse pressed left at (280, 145)
Screenshot: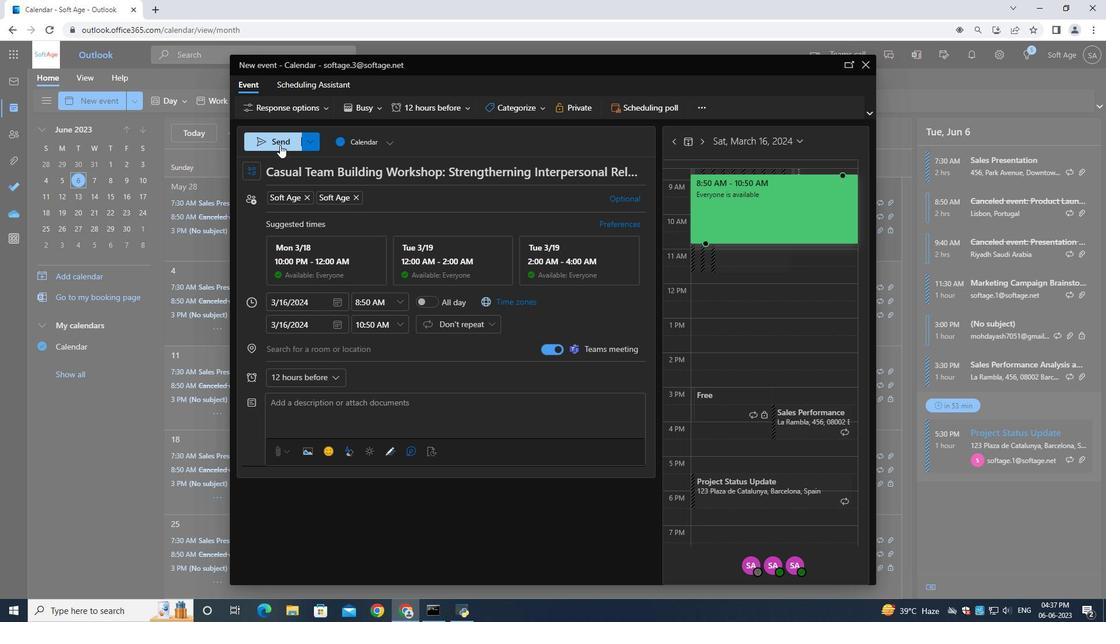 
